 Task: Filter the workflow runs by the status "success" in the repository "Javascript".
Action: Mouse moved to (1171, 208)
Screenshot: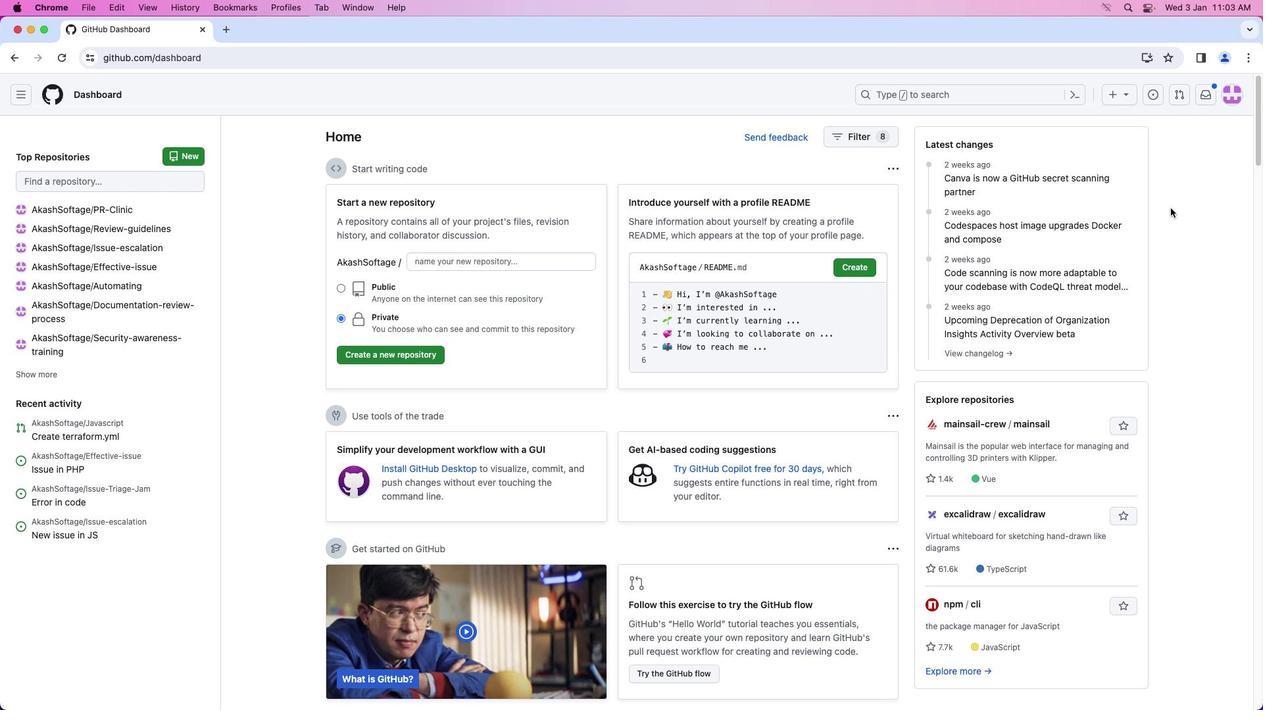 
Action: Mouse pressed left at (1171, 208)
Screenshot: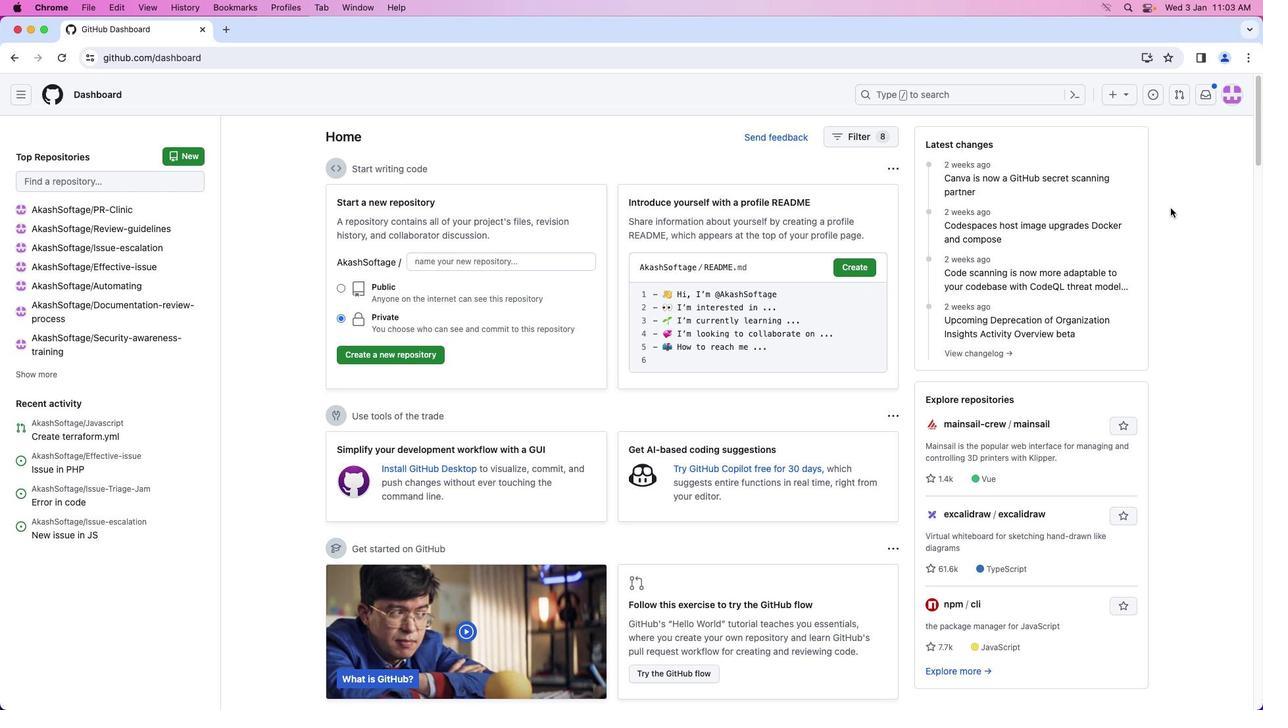 
Action: Mouse moved to (1229, 98)
Screenshot: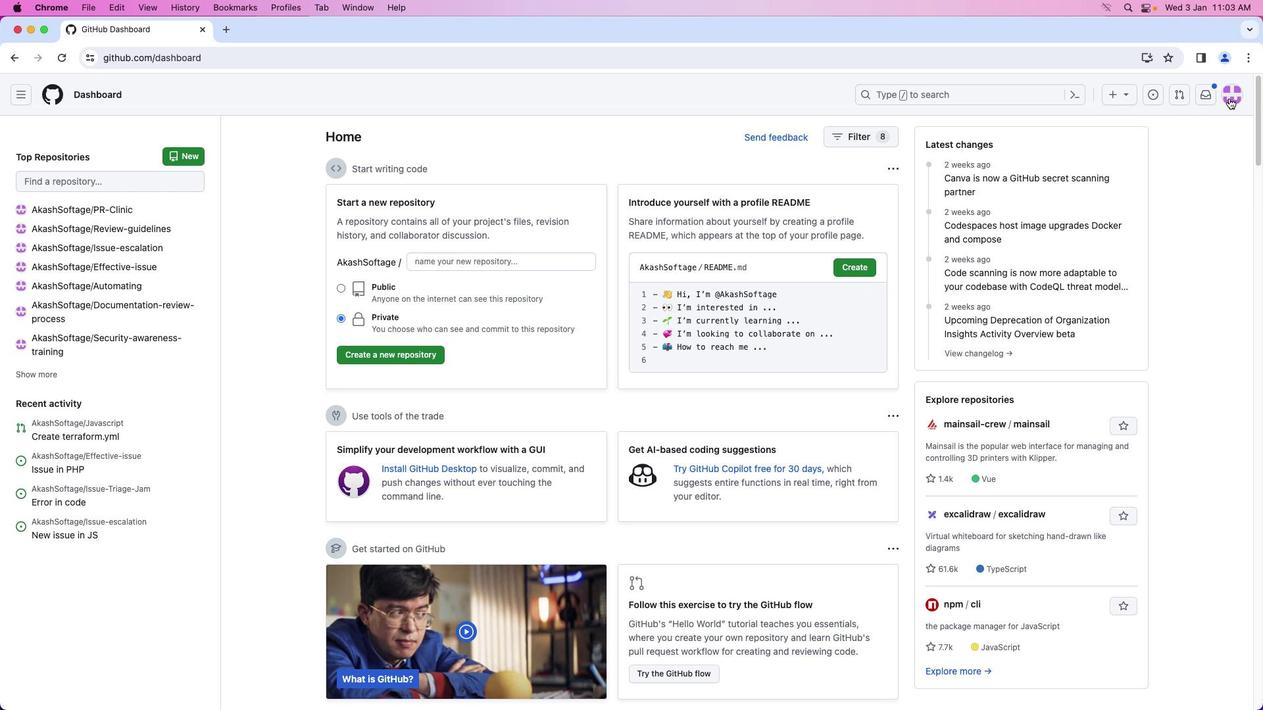 
Action: Mouse pressed left at (1229, 98)
Screenshot: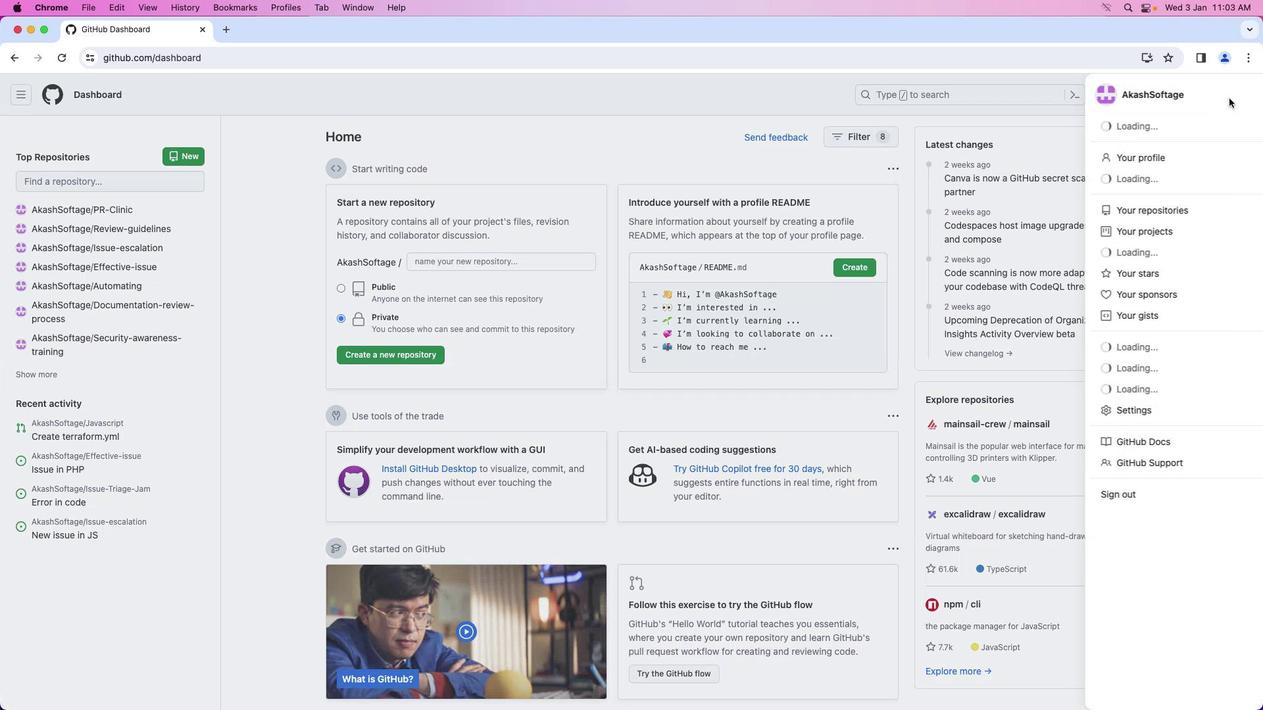 
Action: Mouse moved to (1165, 212)
Screenshot: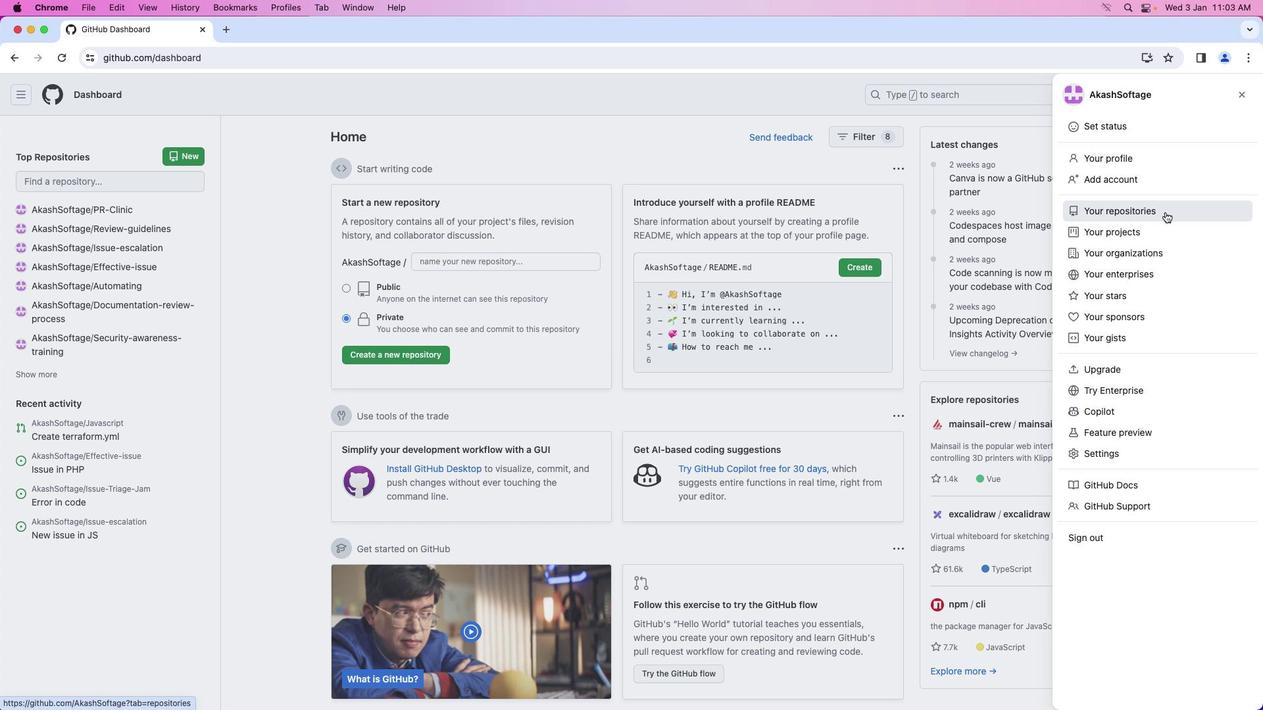 
Action: Mouse pressed left at (1165, 212)
Screenshot: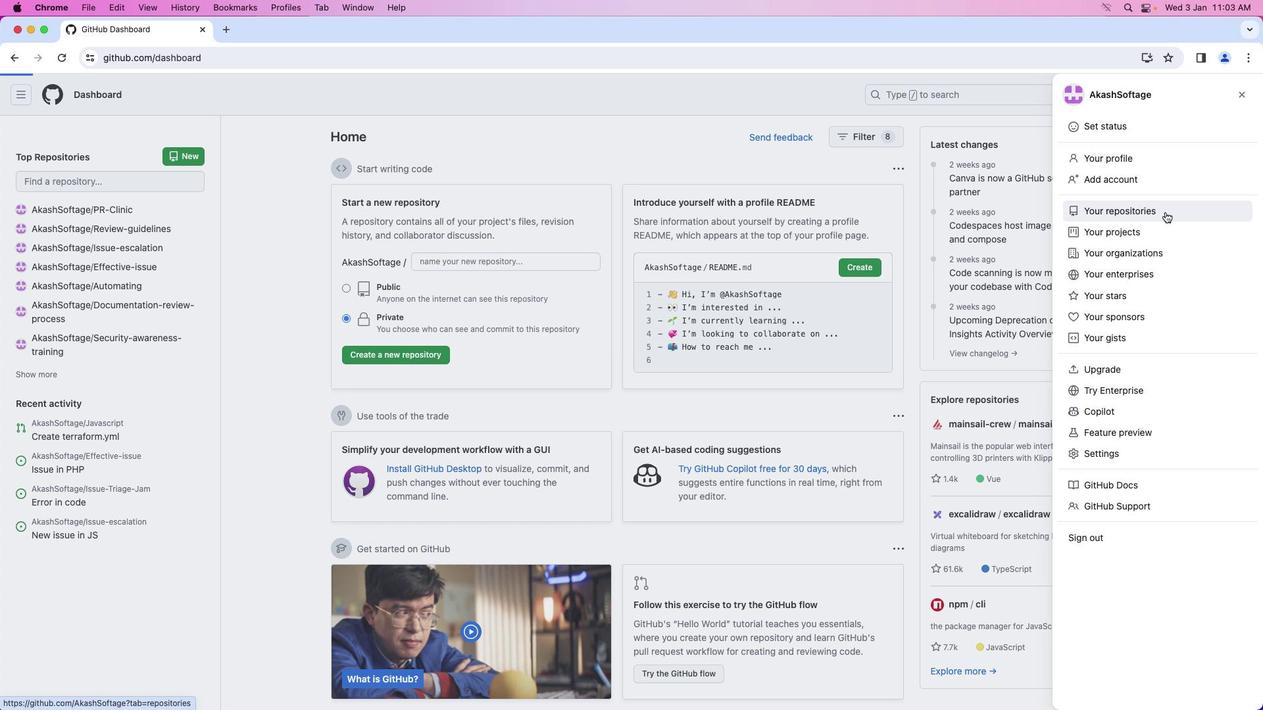 
Action: Mouse moved to (466, 217)
Screenshot: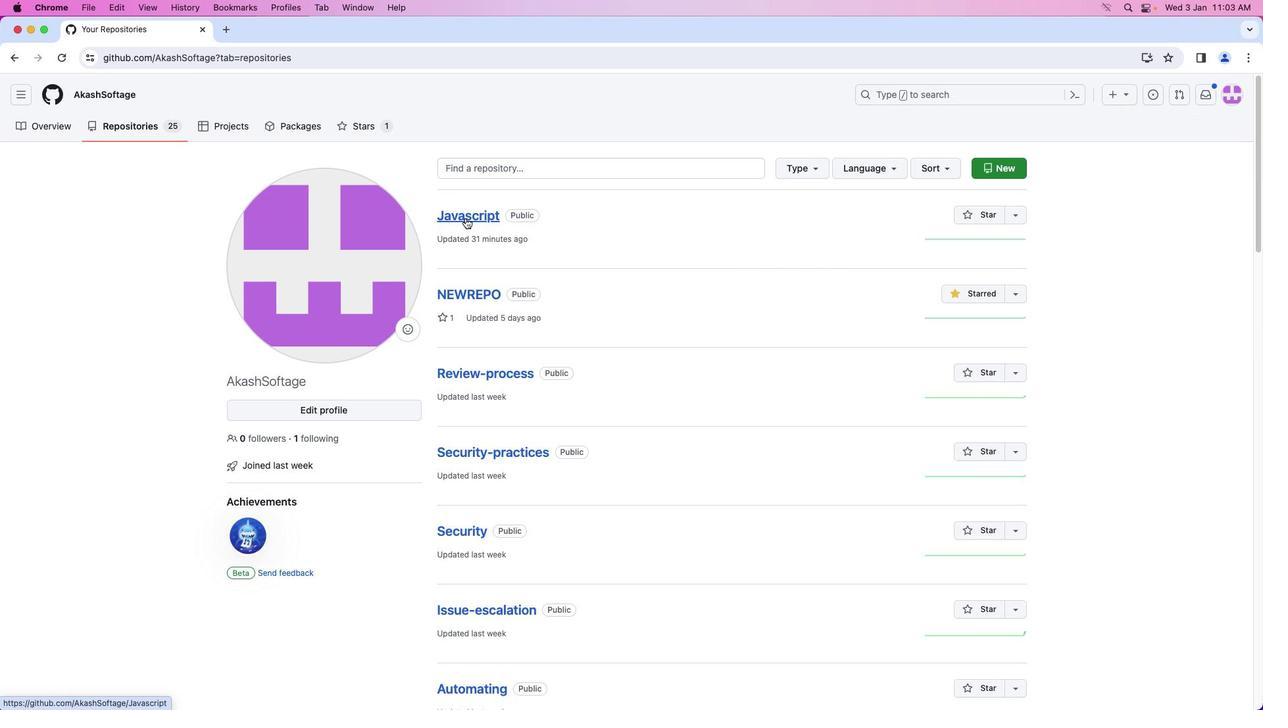 
Action: Mouse pressed left at (466, 217)
Screenshot: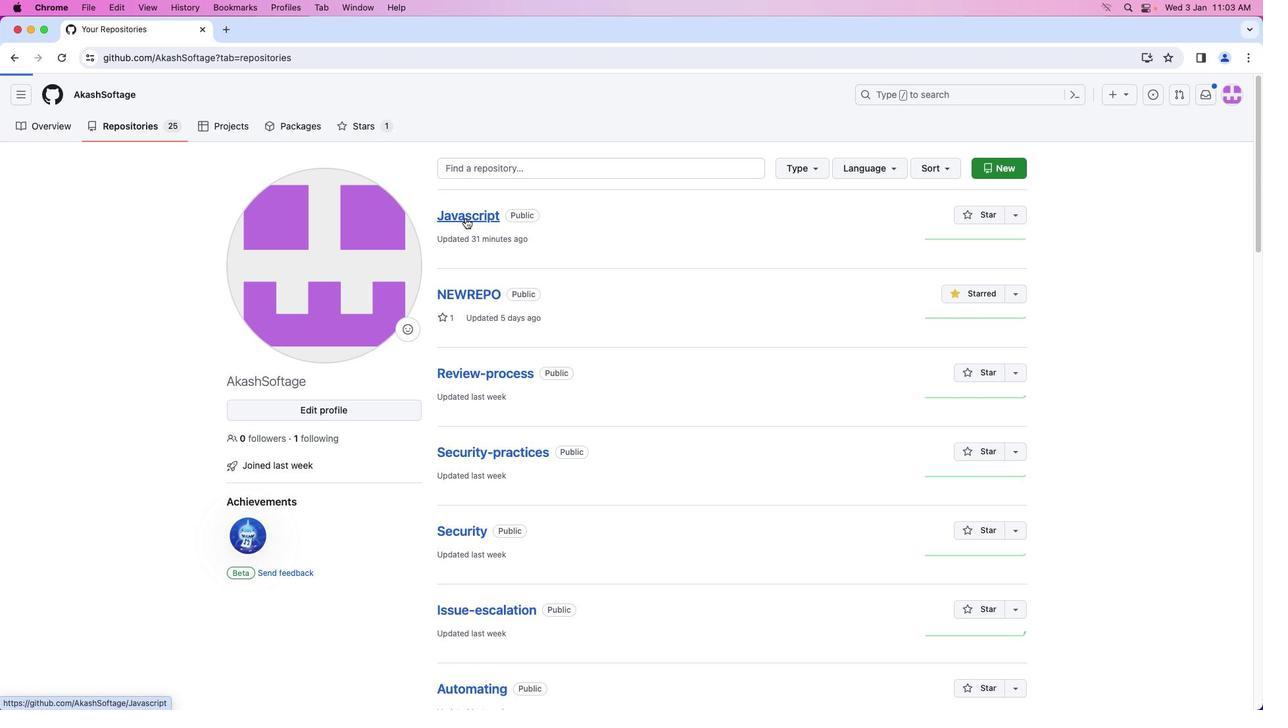 
Action: Mouse moved to (277, 135)
Screenshot: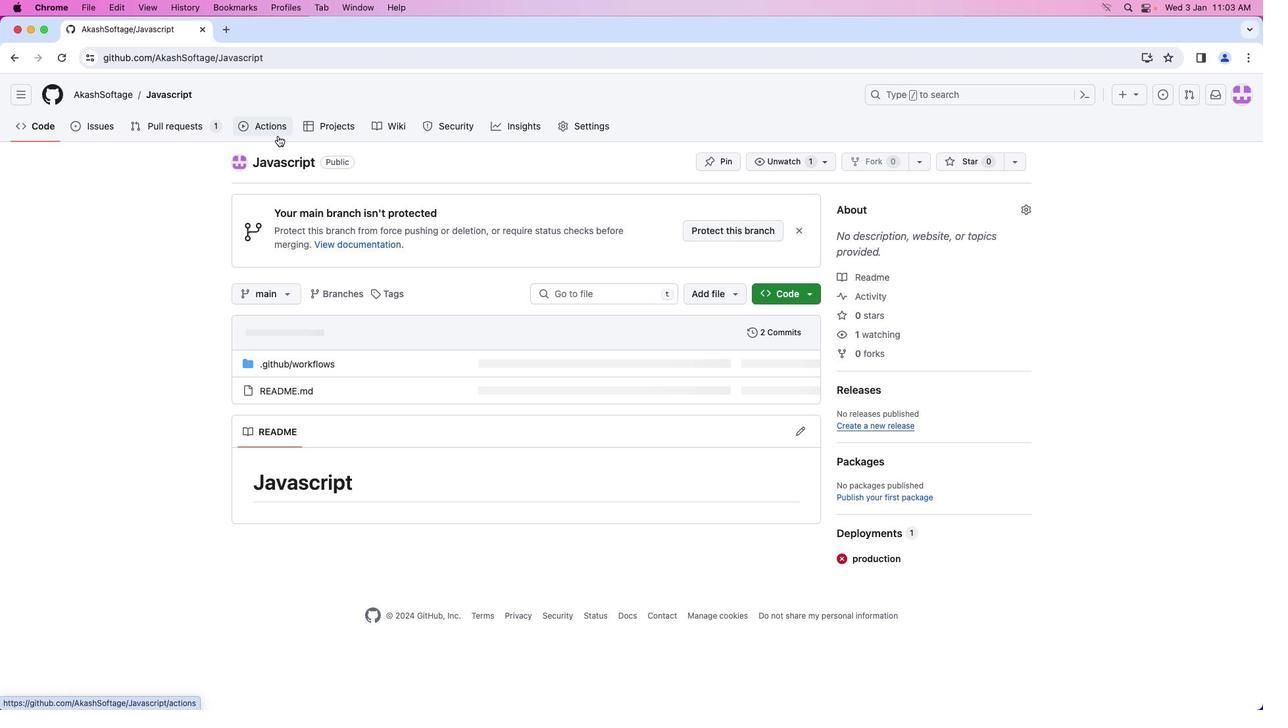 
Action: Mouse pressed left at (277, 135)
Screenshot: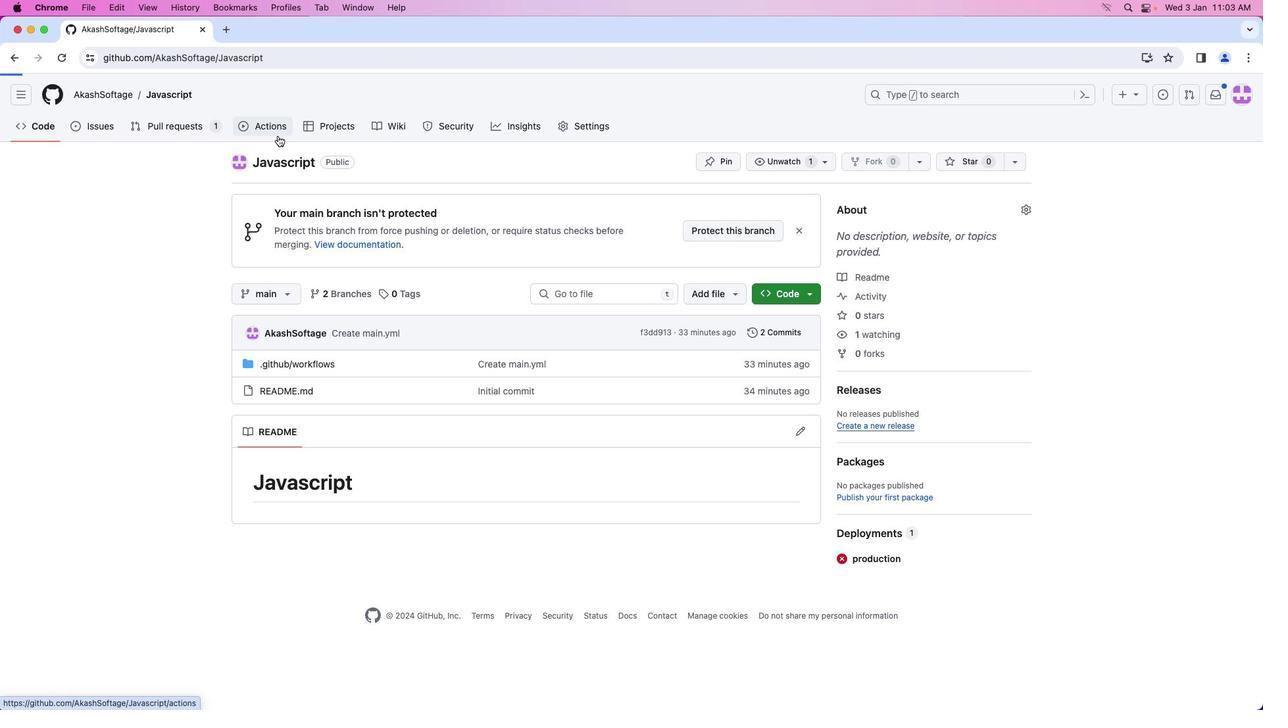 
Action: Mouse moved to (947, 228)
Screenshot: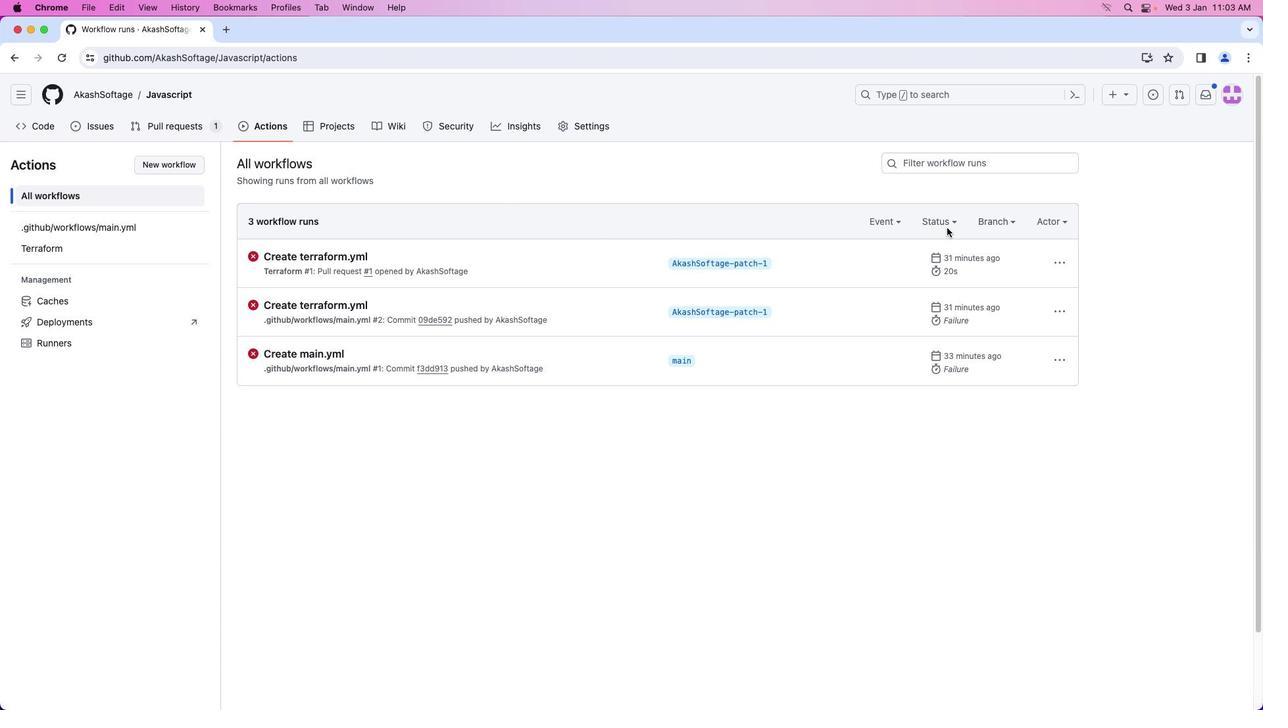 
Action: Mouse pressed left at (947, 228)
Screenshot: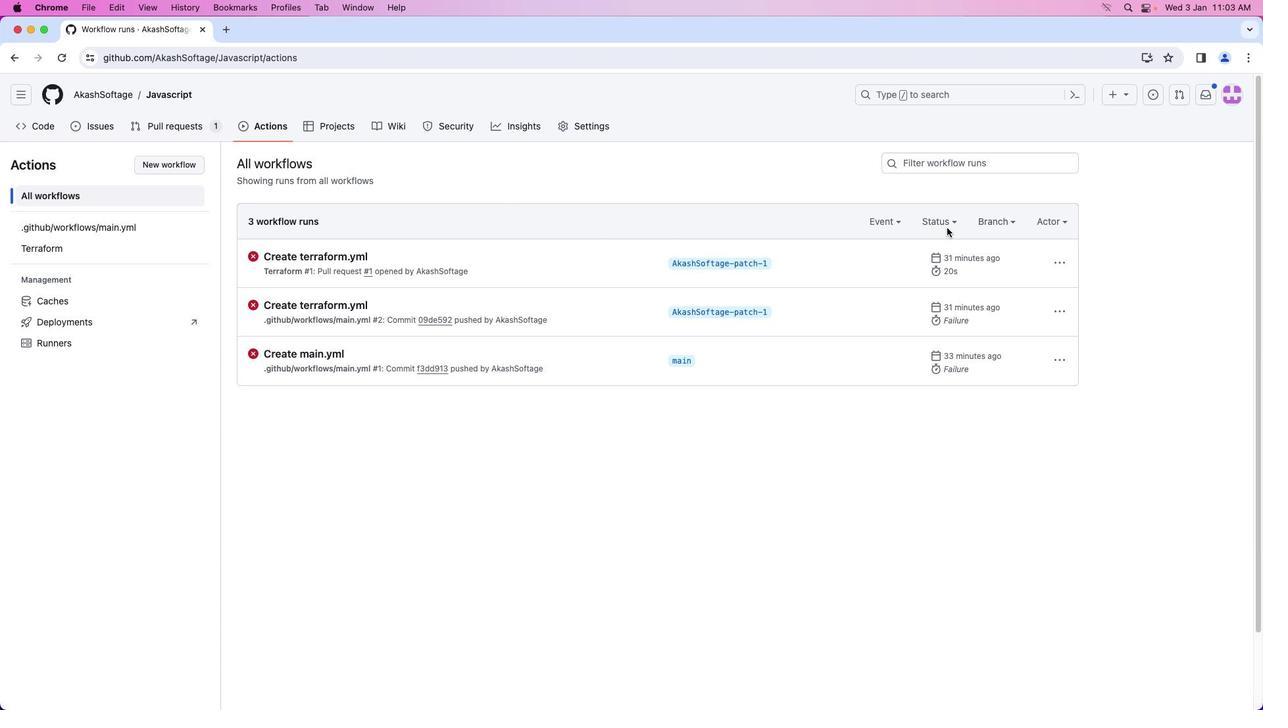 
Action: Mouse moved to (945, 224)
Screenshot: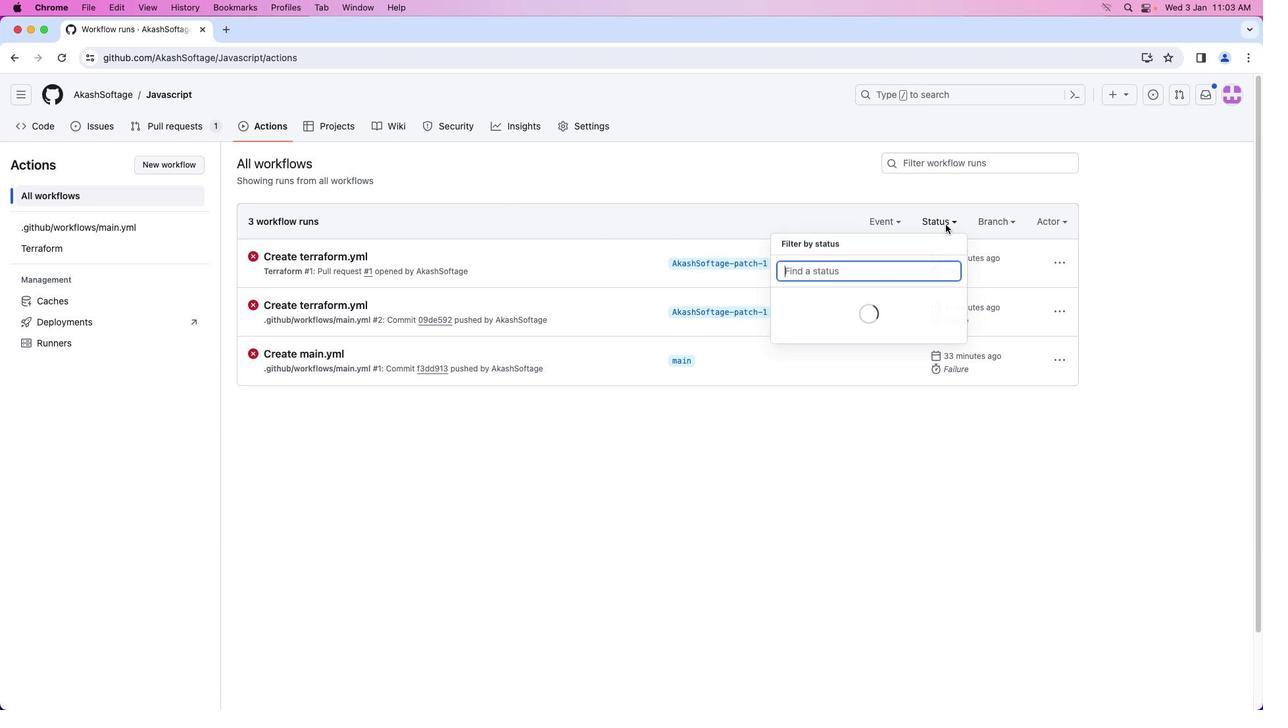 
Action: Mouse pressed left at (945, 224)
Screenshot: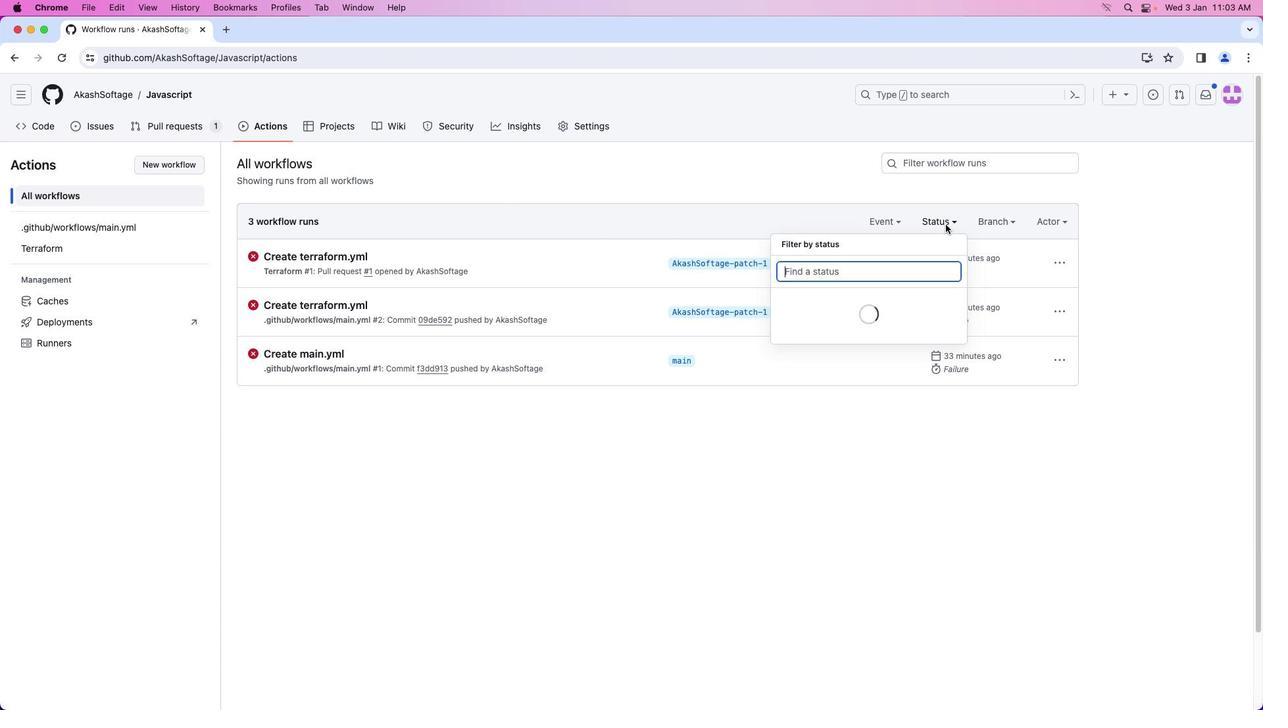 
Action: Mouse moved to (828, 410)
Screenshot: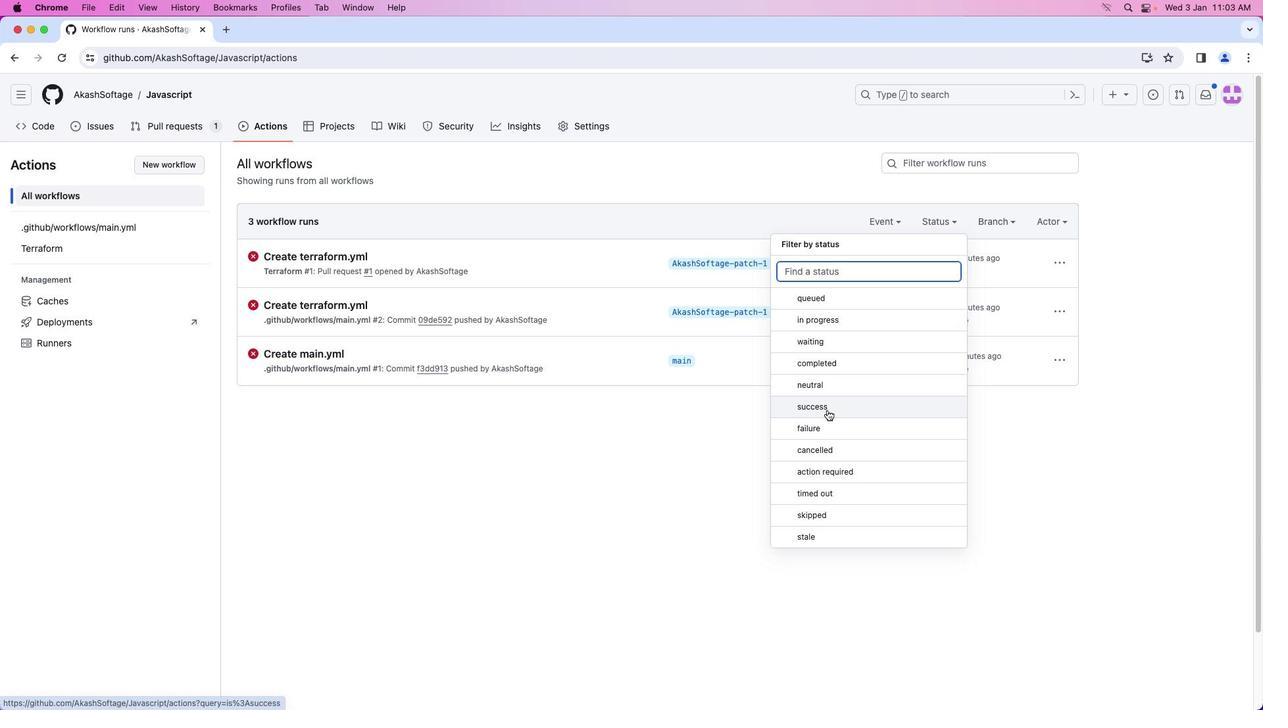 
Action: Mouse pressed left at (828, 410)
Screenshot: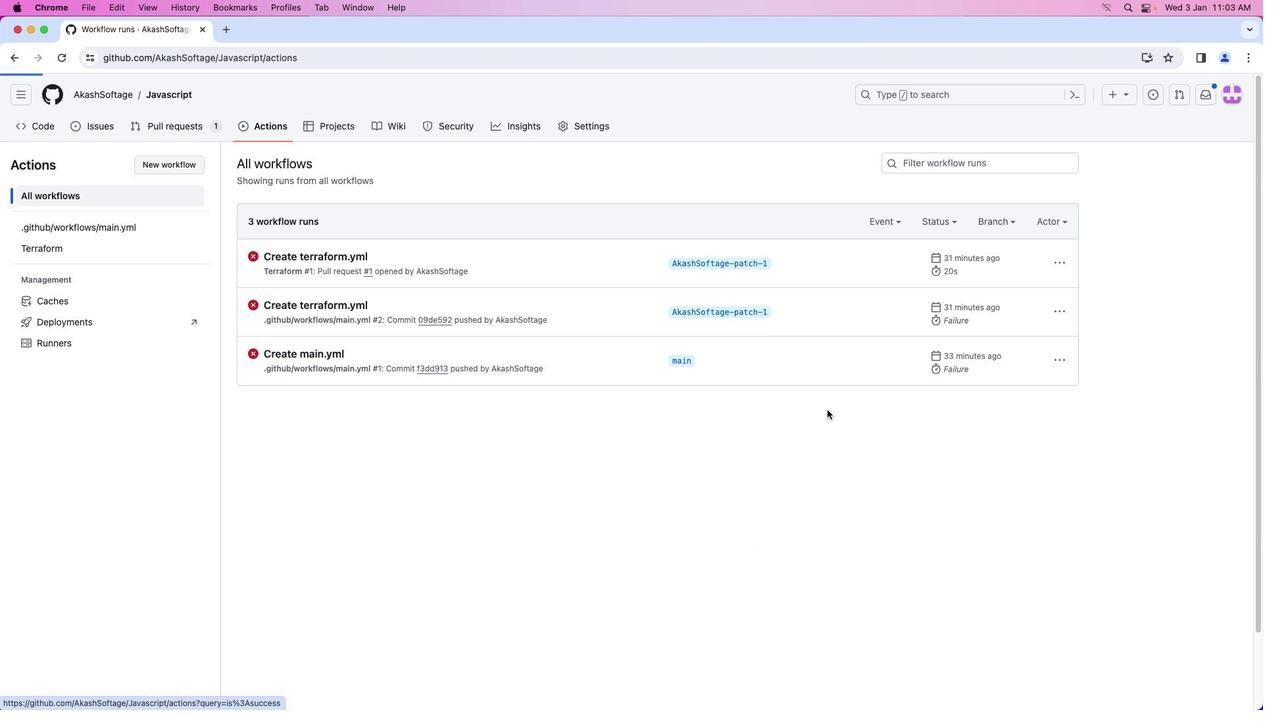 
